 Task: View your account information.
Action: Mouse pressed left at (17, 60)
Screenshot: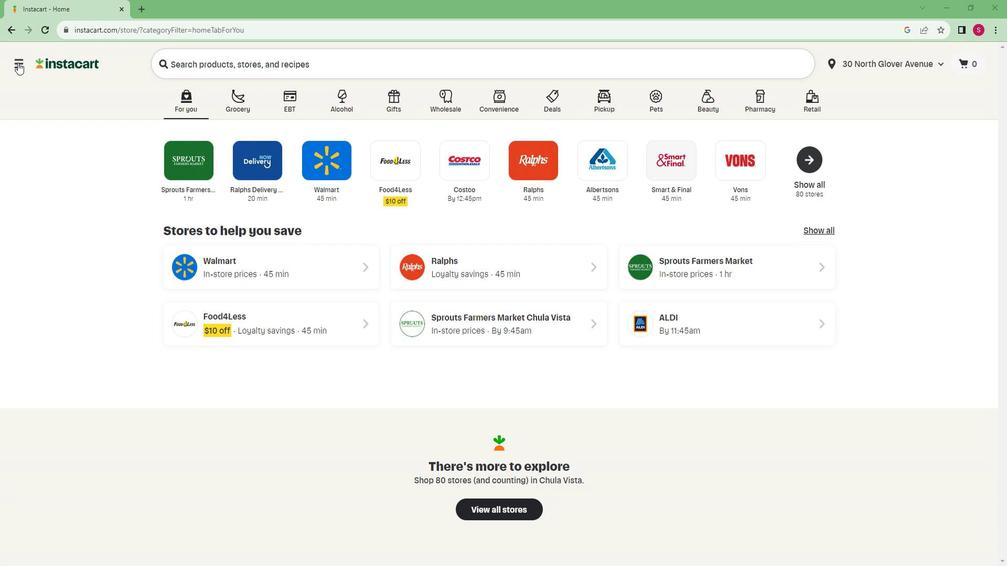 
Action: Mouse moved to (33, 344)
Screenshot: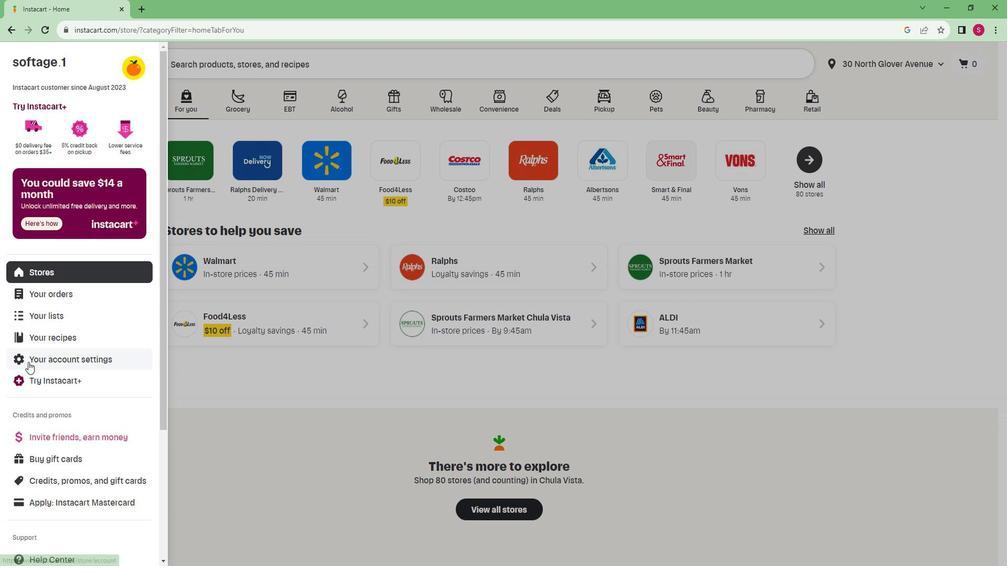 
Action: Mouse pressed left at (33, 344)
Screenshot: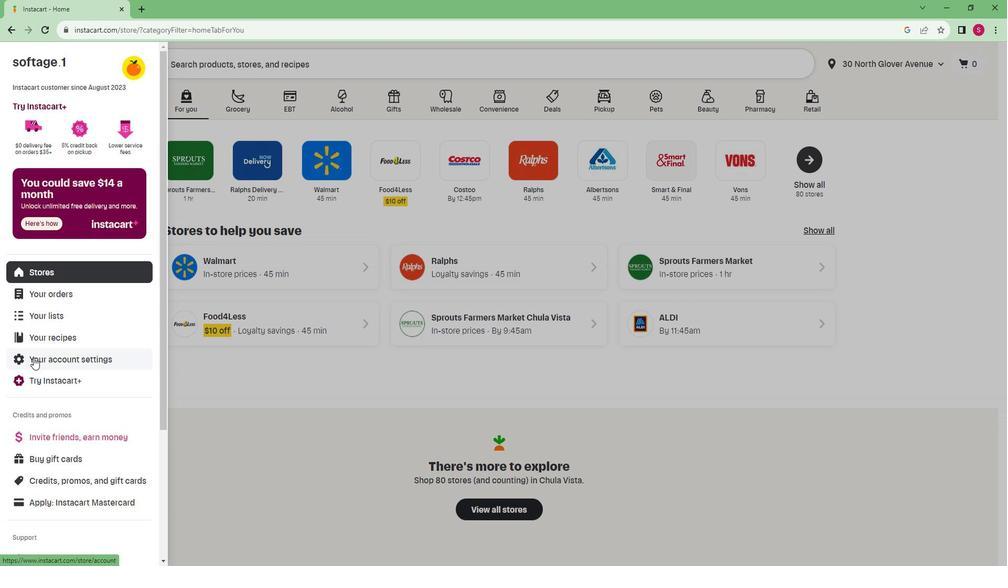 
Action: Mouse moved to (311, 169)
Screenshot: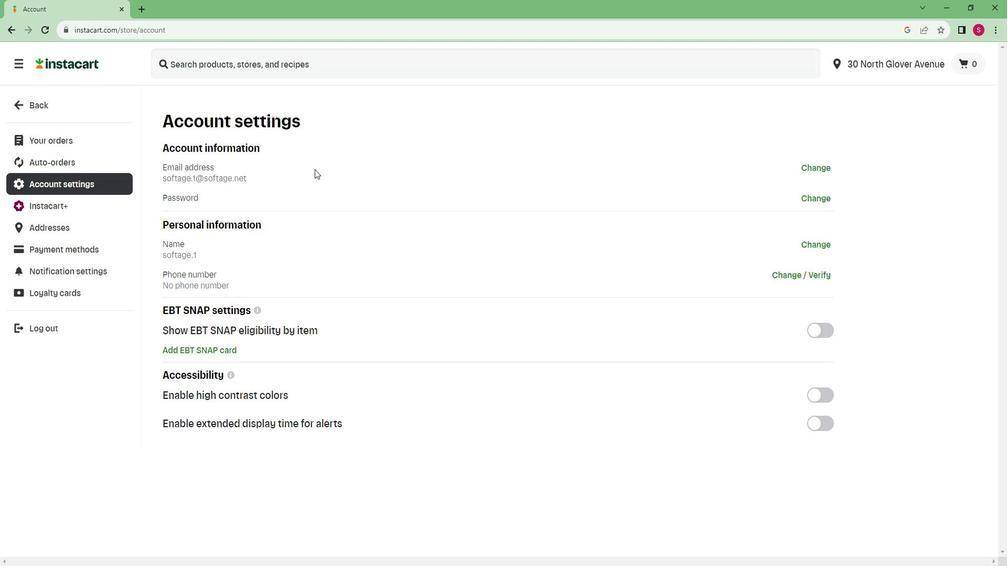 
